 Task: Share through email "Movie C.mp4" and change Tags to "iMovie"
Action: Mouse moved to (187, 111)
Screenshot: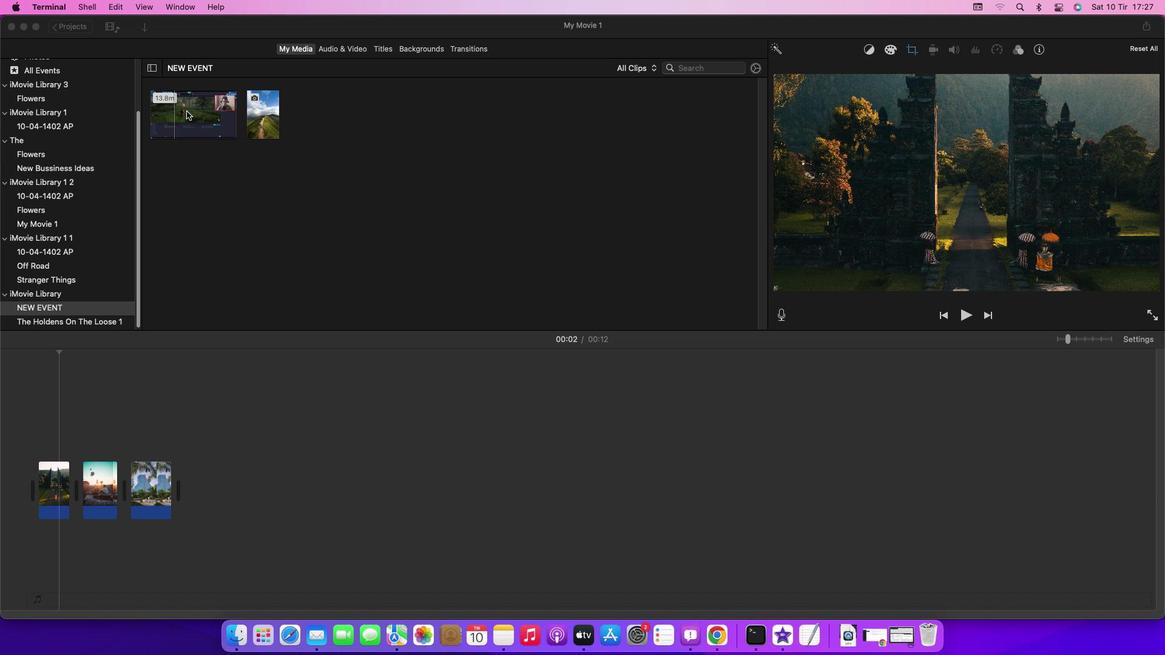 
Action: Mouse pressed left at (187, 111)
Screenshot: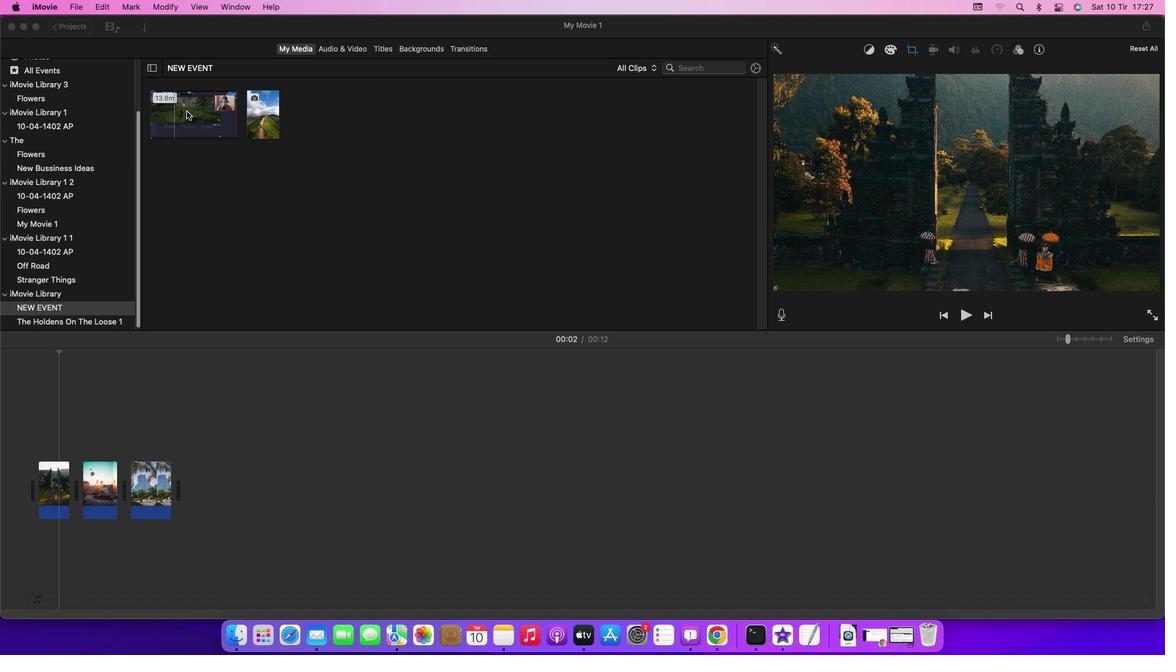 
Action: Mouse moved to (79, 10)
Screenshot: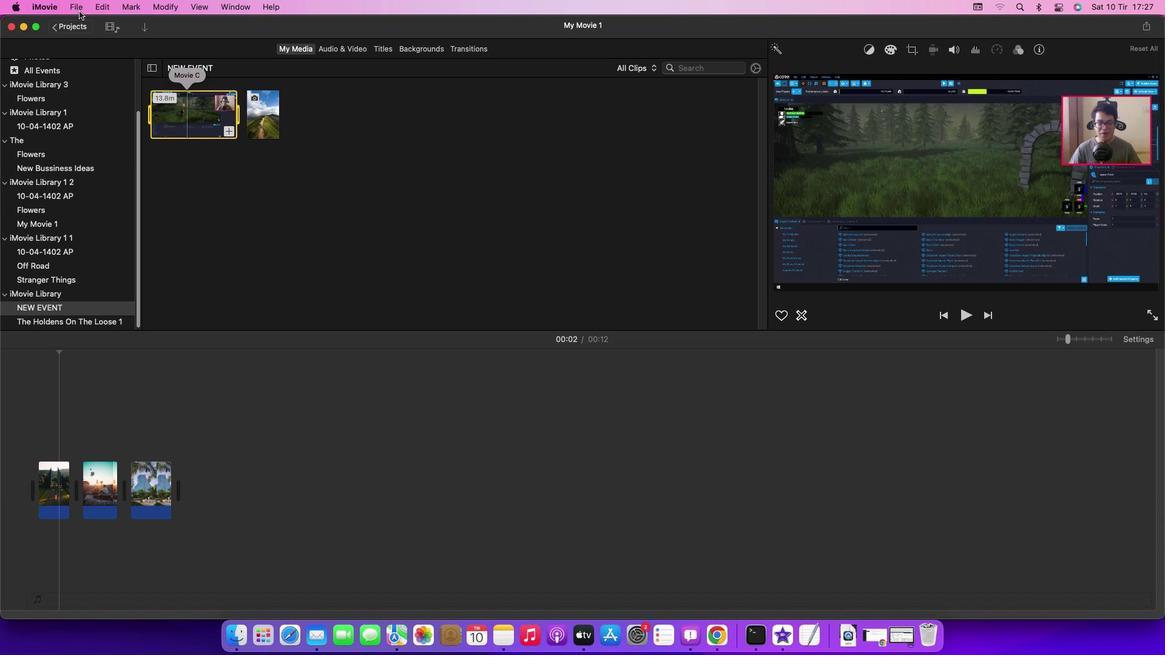 
Action: Mouse pressed left at (79, 10)
Screenshot: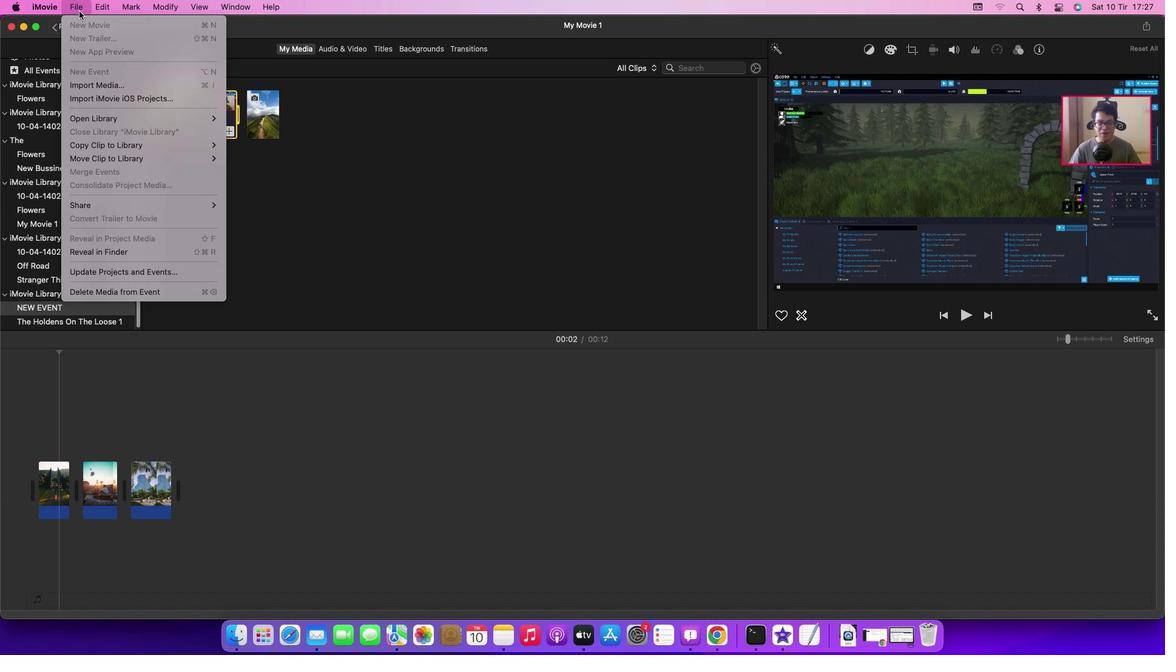 
Action: Mouse moved to (231, 206)
Screenshot: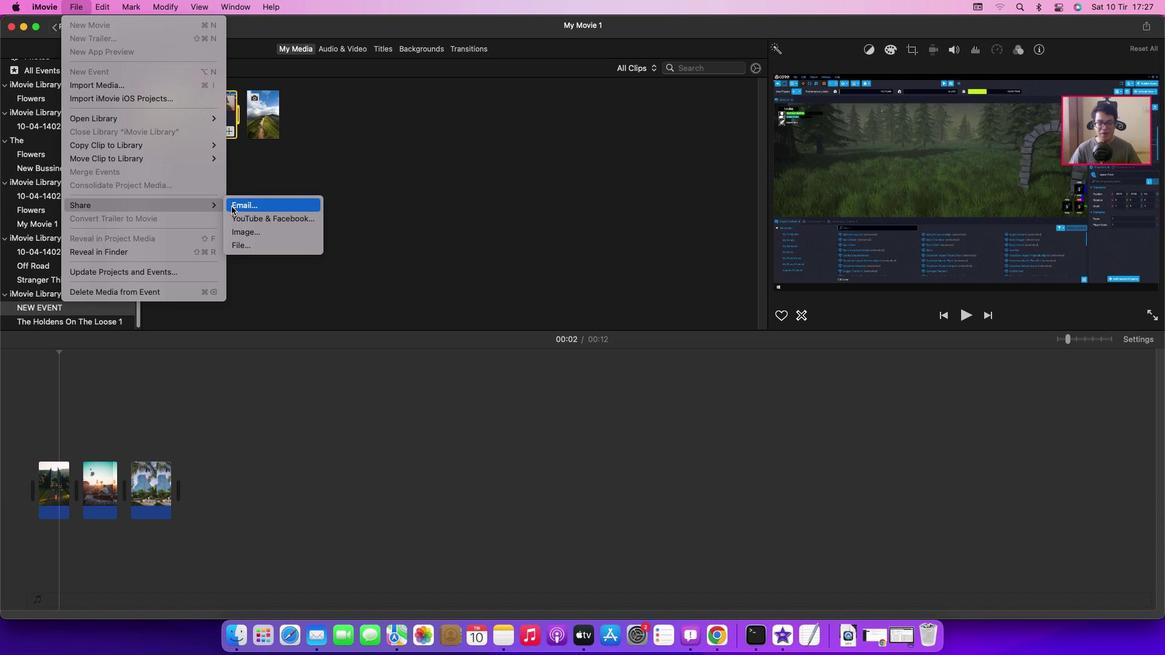 
Action: Mouse pressed left at (231, 206)
Screenshot: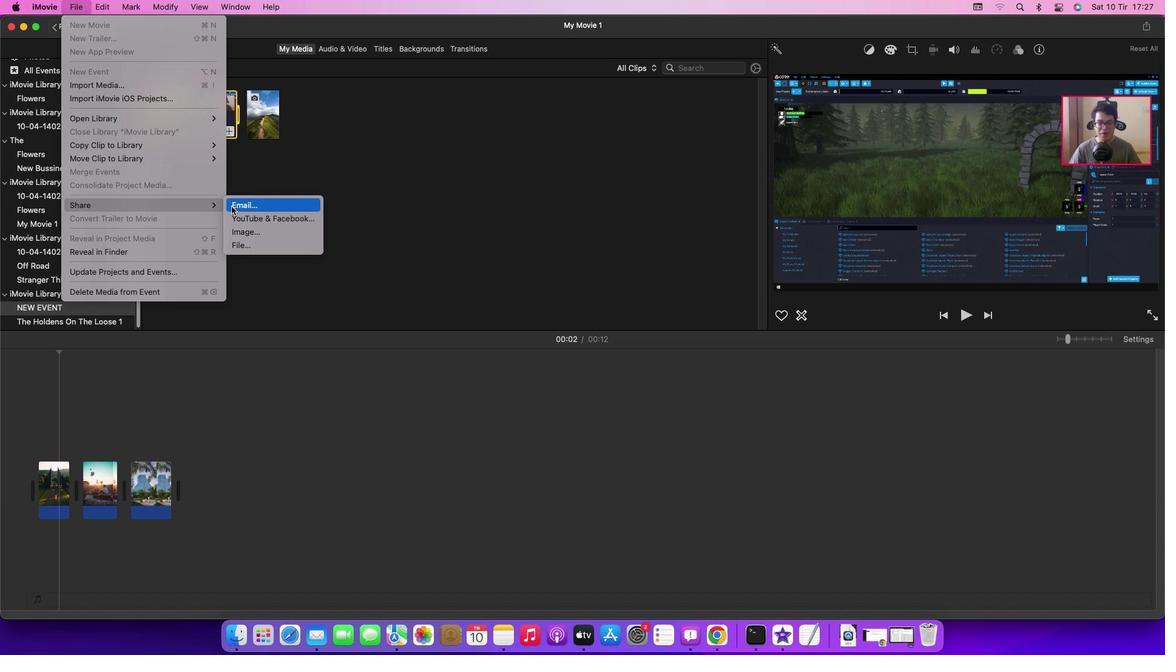 
Action: Mouse moved to (668, 174)
Screenshot: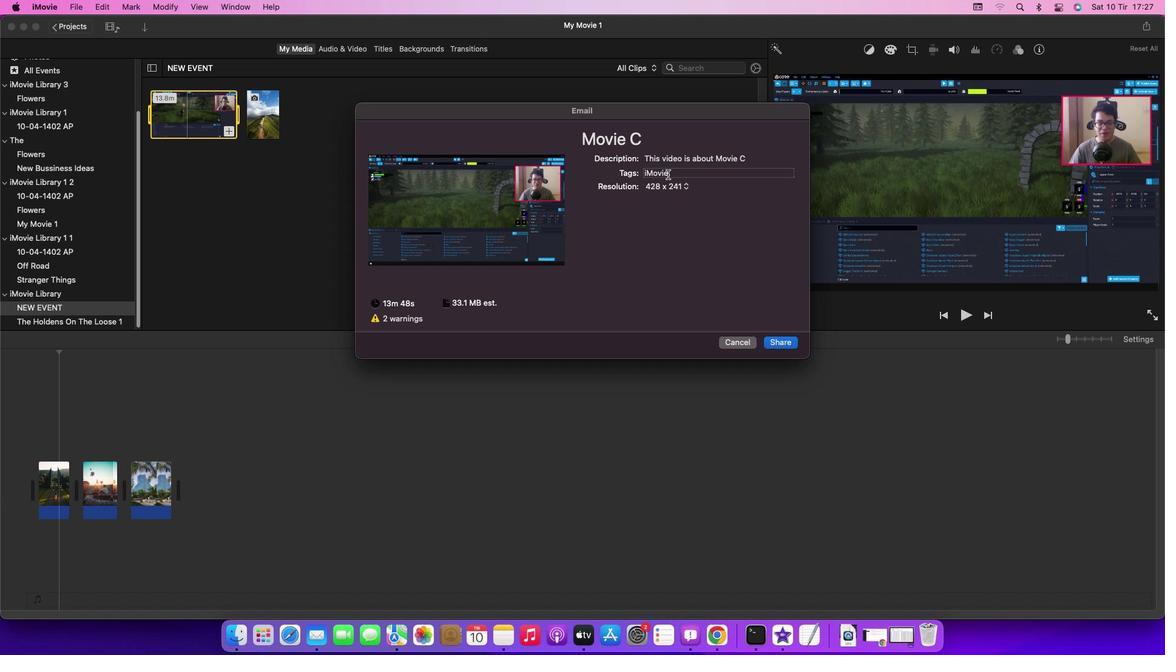 
Action: Mouse pressed left at (668, 174)
Screenshot: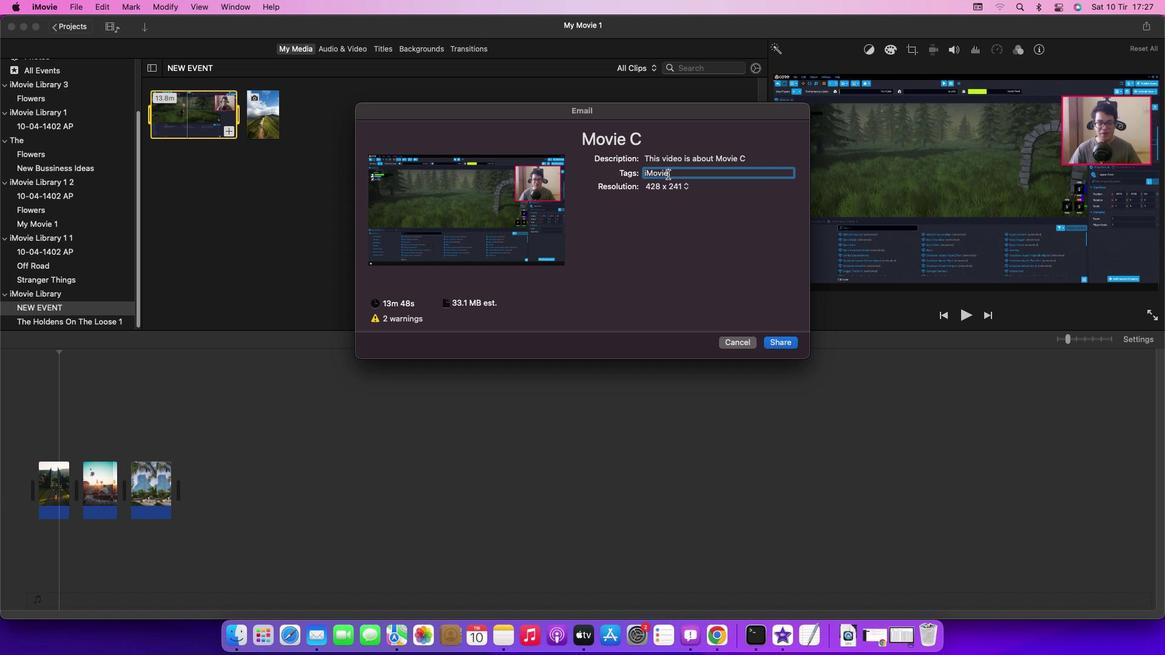 
Action: Mouse moved to (678, 173)
Screenshot: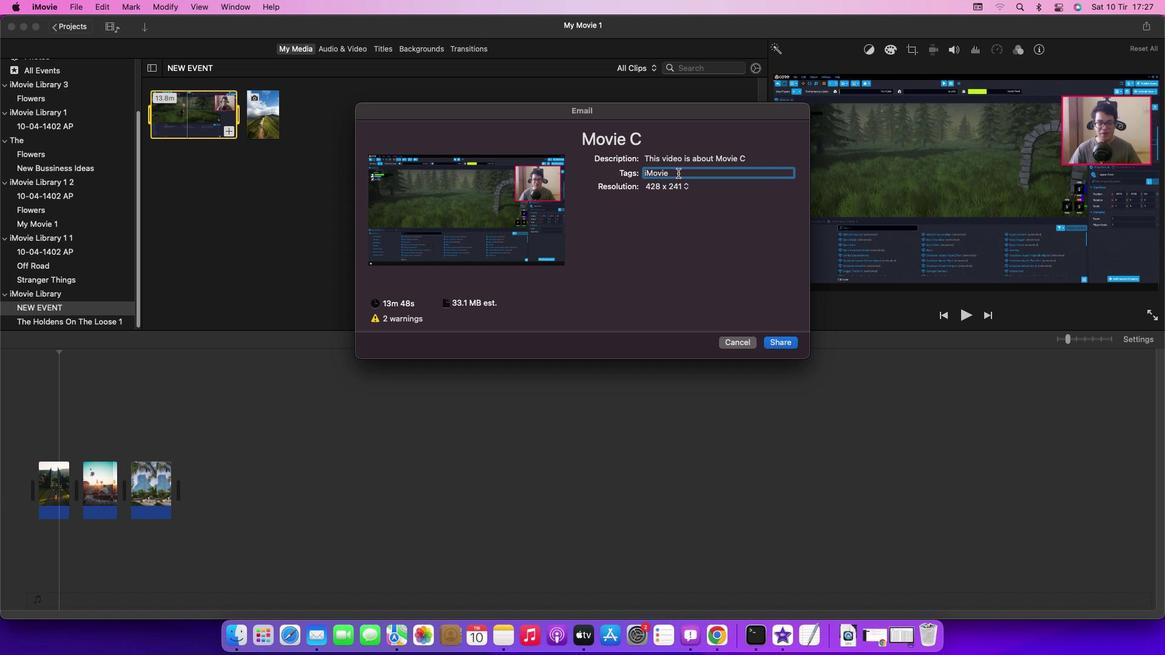 
Action: Mouse pressed left at (678, 173)
Screenshot: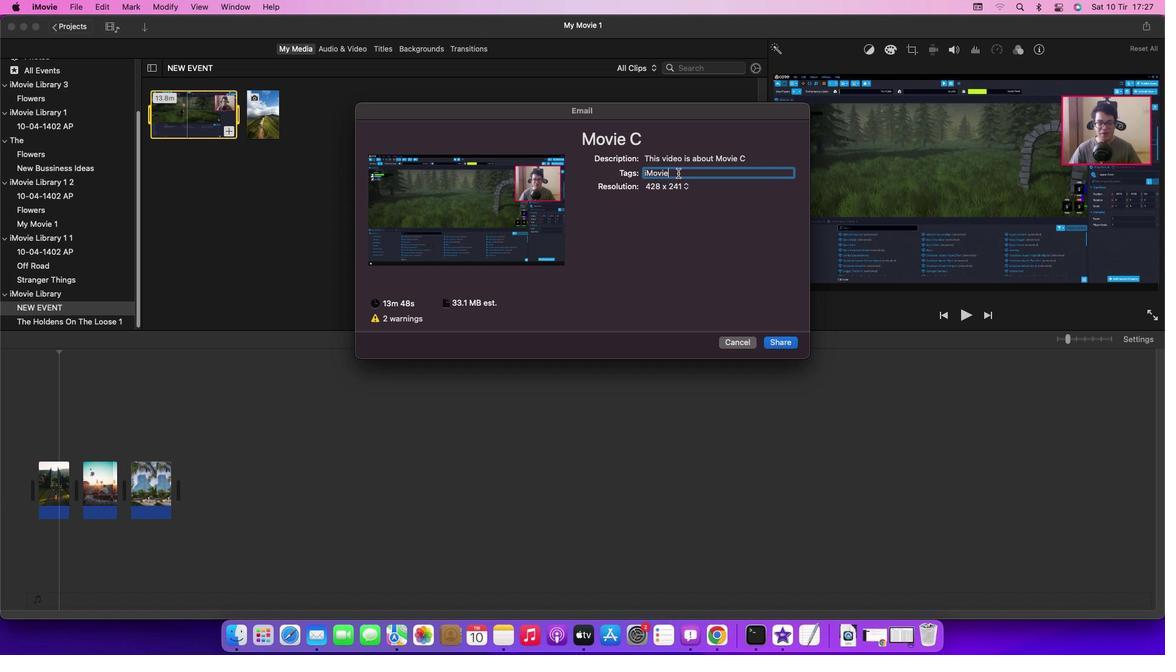 
Action: Mouse moved to (675, 171)
Screenshot: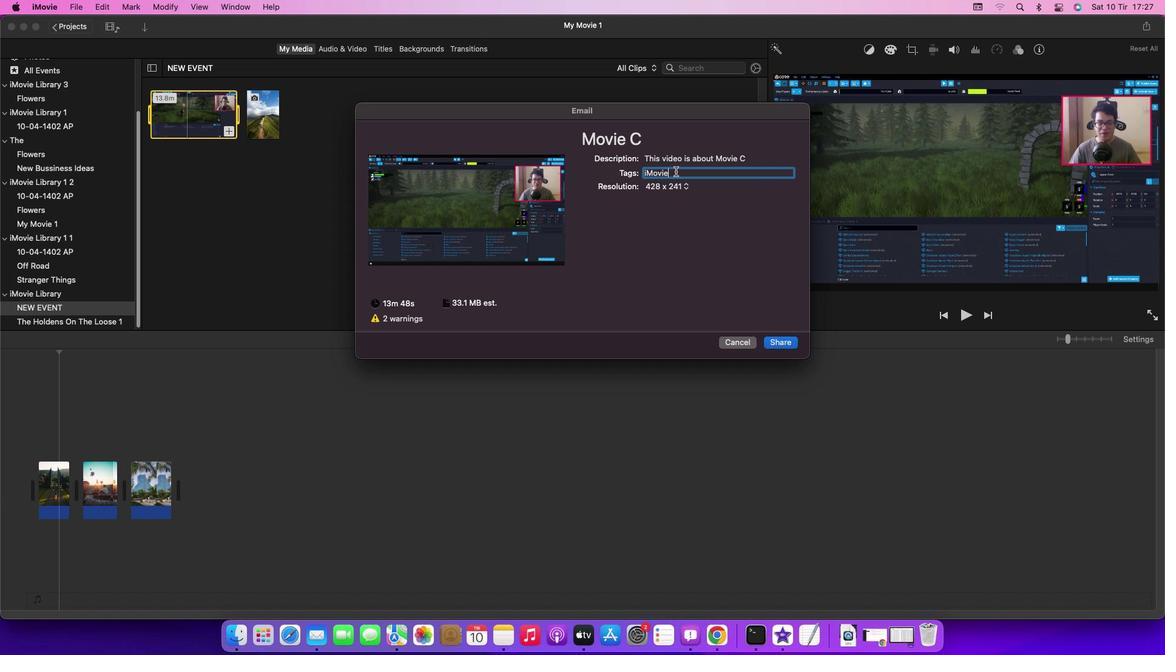 
Action: Key pressed Key.backspaceKey.backspaceKey.backspaceKey.backspaceKey.backspaceKey.backspaceKey.backspaceKey.backspaceKey.backspaceKey.backspace'i'Key.caps_lock'M'Key.caps_lock'o''v''i''e'
Screenshot: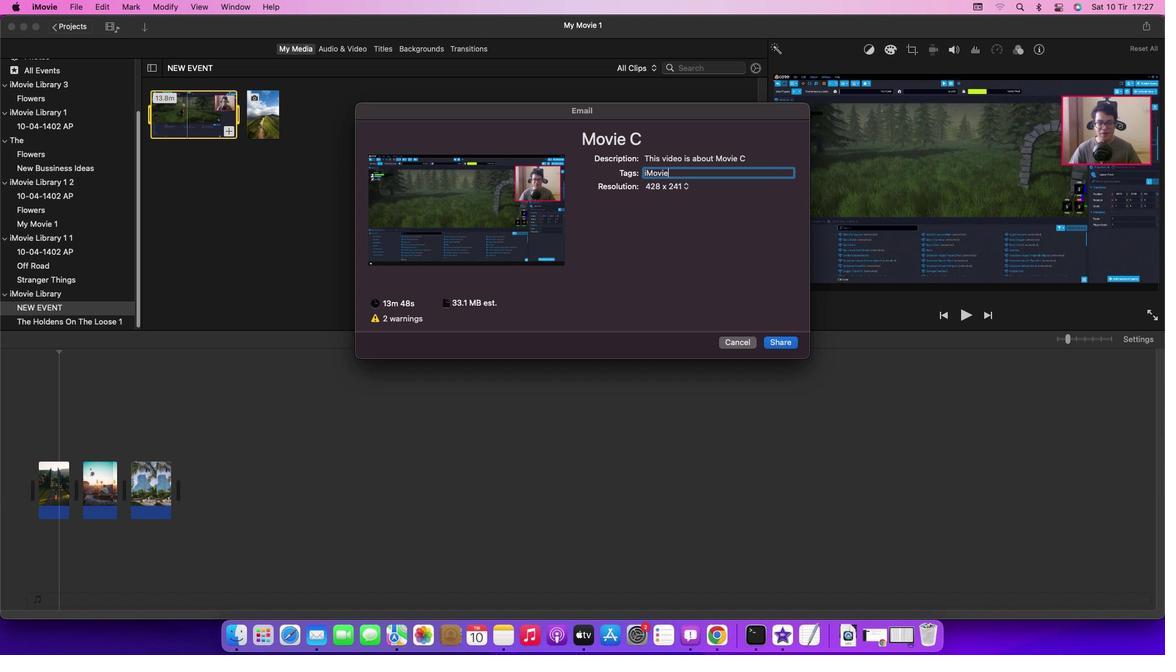 
Action: Mouse moved to (690, 210)
Screenshot: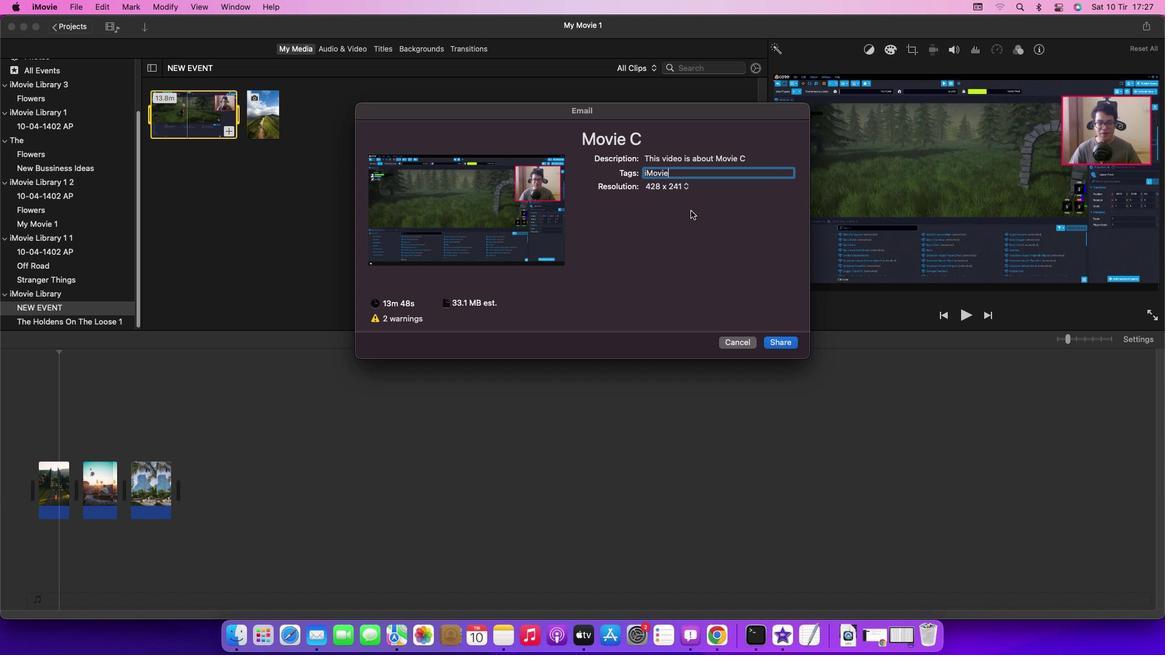 
Action: Key pressed Key.enter
Screenshot: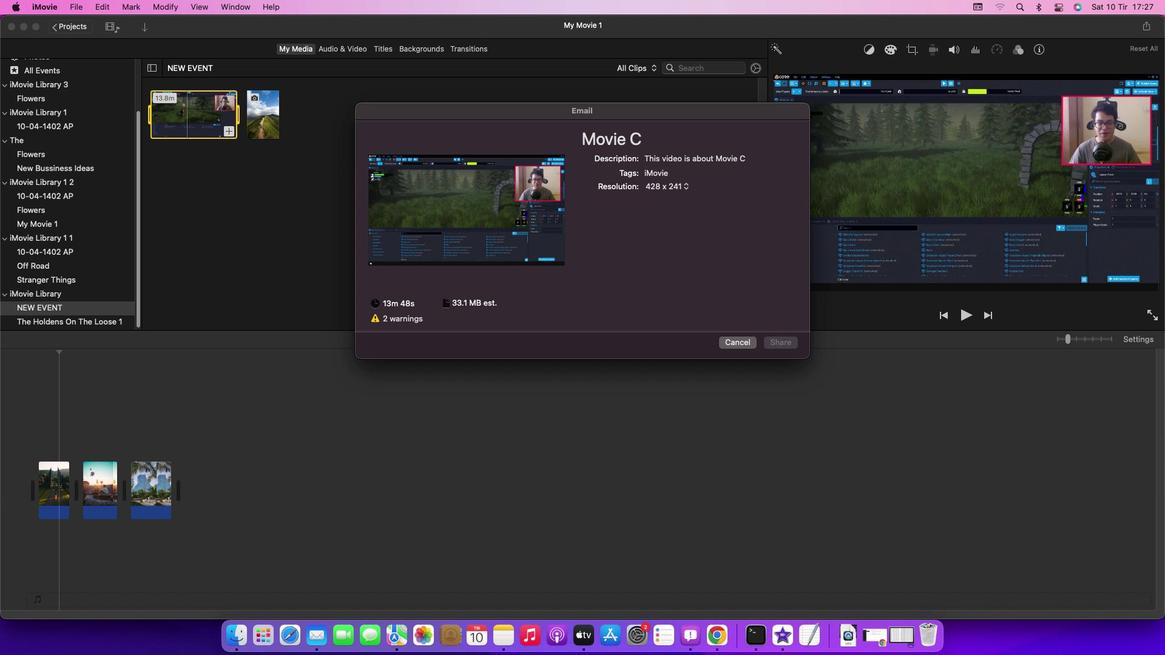 
Action: Mouse moved to (690, 216)
Screenshot: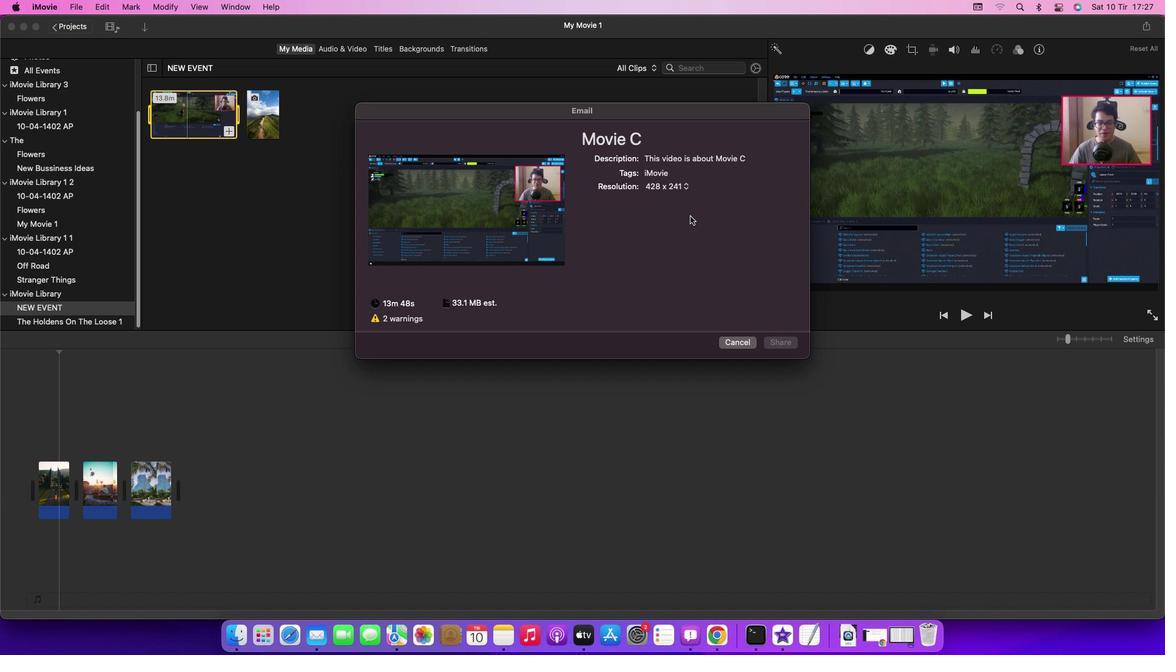 
